 Task: Enable public transport information for home in Telluride, Colorado, United States.
Action: Mouse moved to (298, 120)
Screenshot: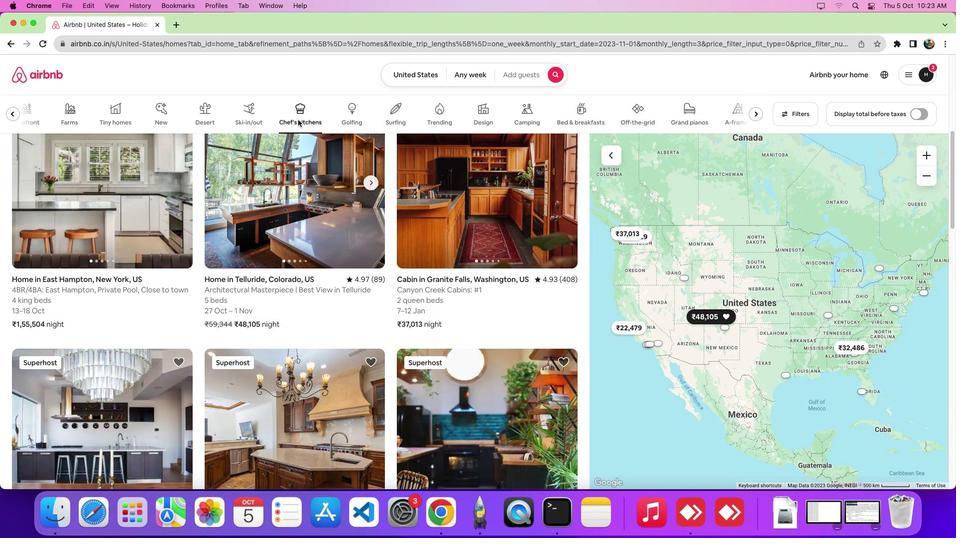 
Action: Mouse pressed left at (298, 120)
Screenshot: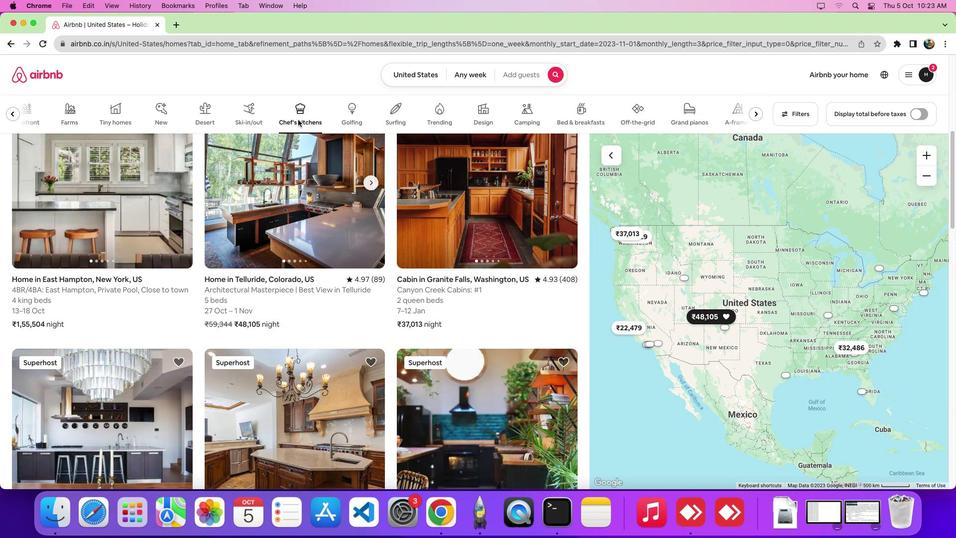 
Action: Mouse moved to (308, 186)
Screenshot: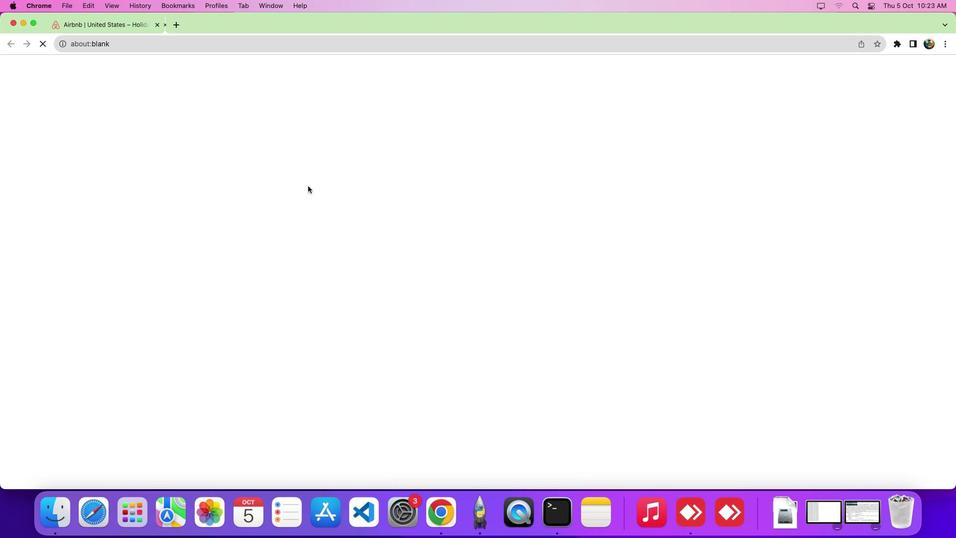 
Action: Mouse pressed left at (308, 186)
Screenshot: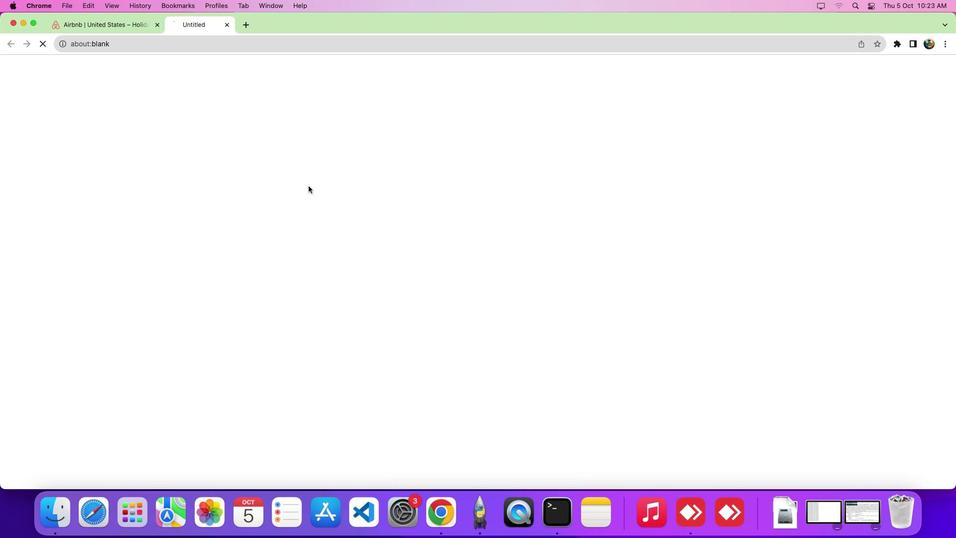 
Action: Mouse moved to (365, 239)
Screenshot: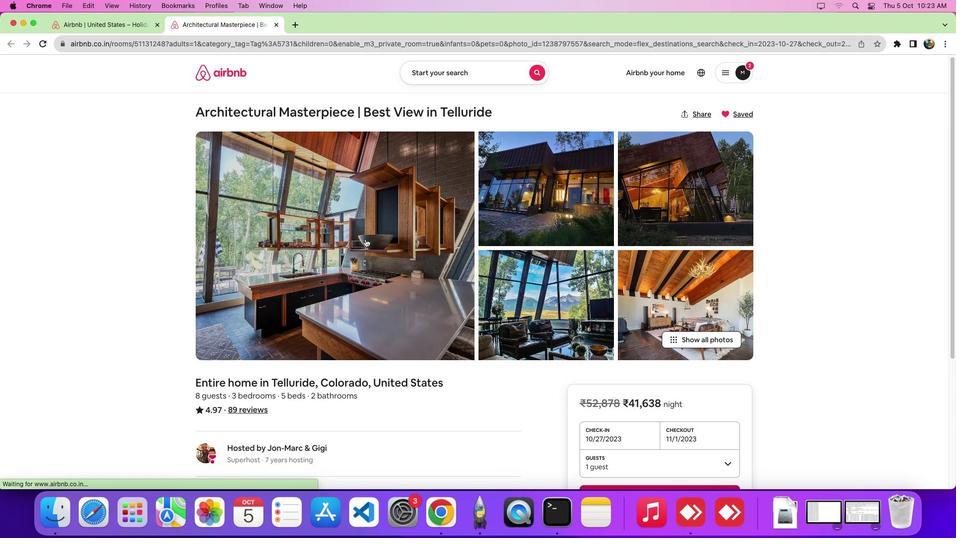 
Action: Mouse scrolled (365, 239) with delta (0, 0)
Screenshot: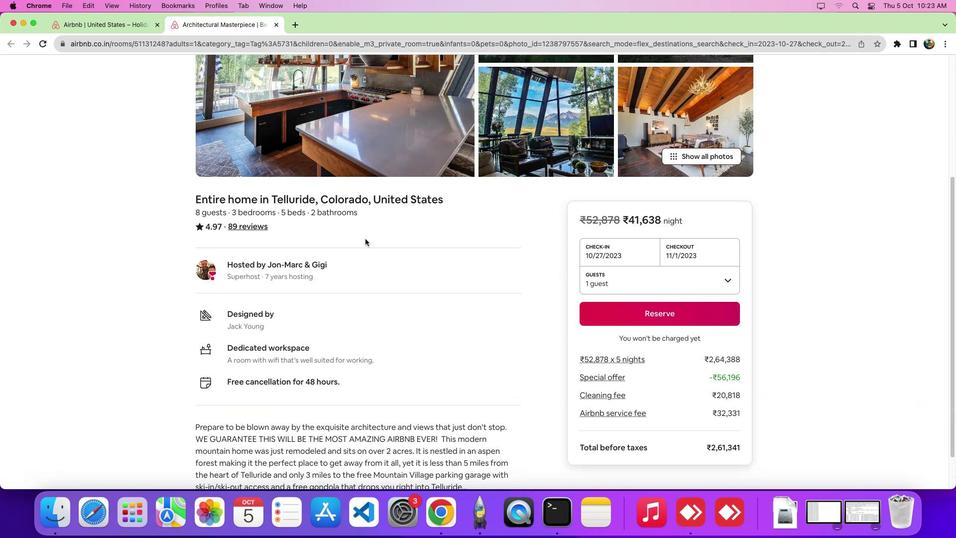 
Action: Mouse scrolled (365, 239) with delta (0, 0)
Screenshot: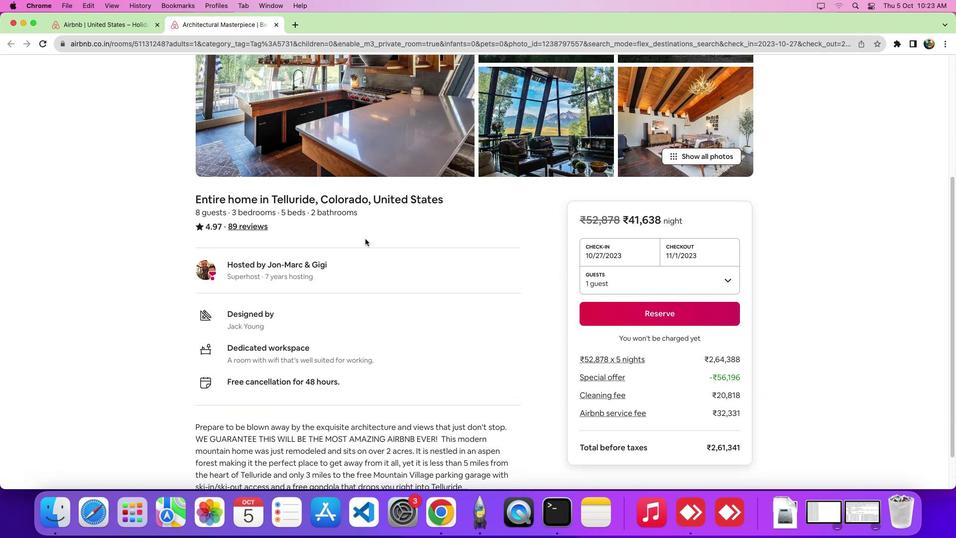 
Action: Mouse scrolled (365, 239) with delta (0, -4)
Screenshot: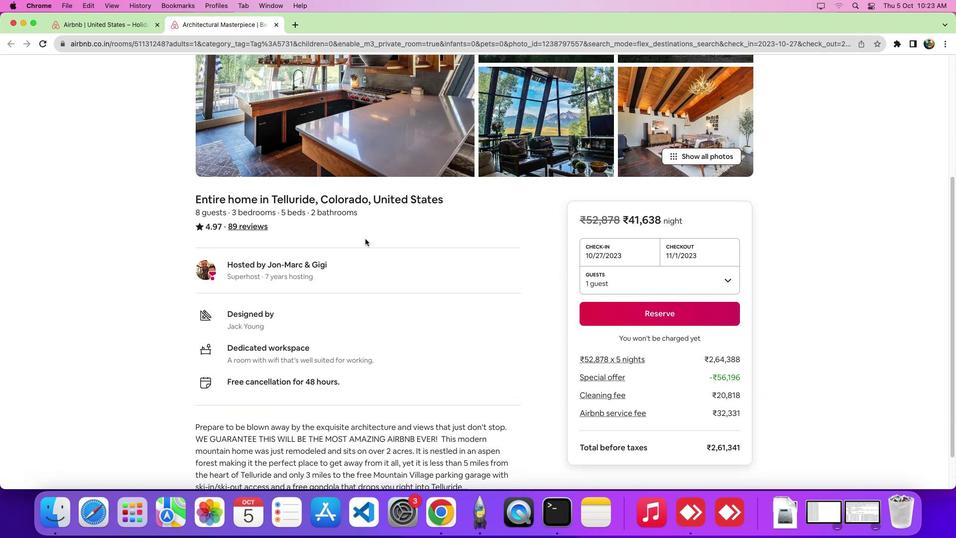 
Action: Mouse scrolled (365, 239) with delta (0, -6)
Screenshot: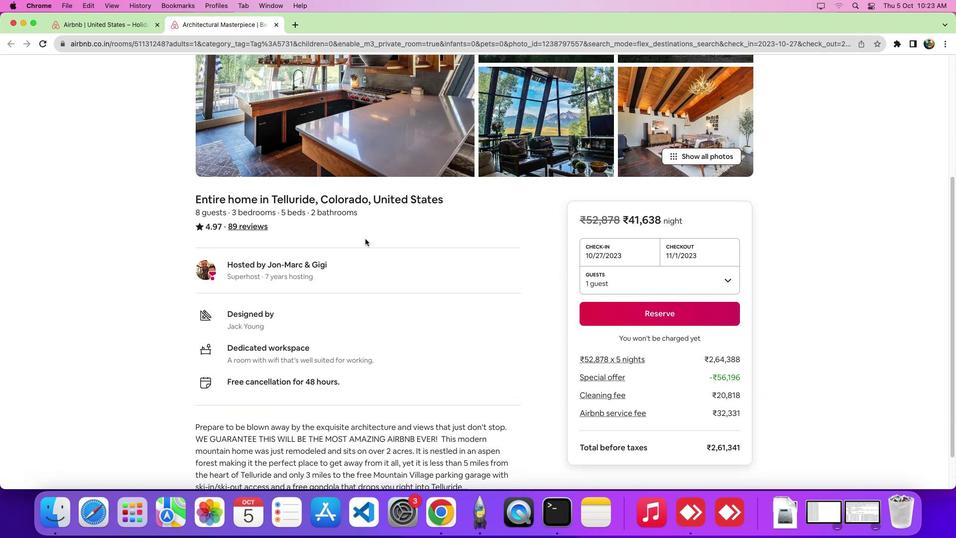 
Action: Mouse scrolled (365, 239) with delta (0, -7)
Screenshot: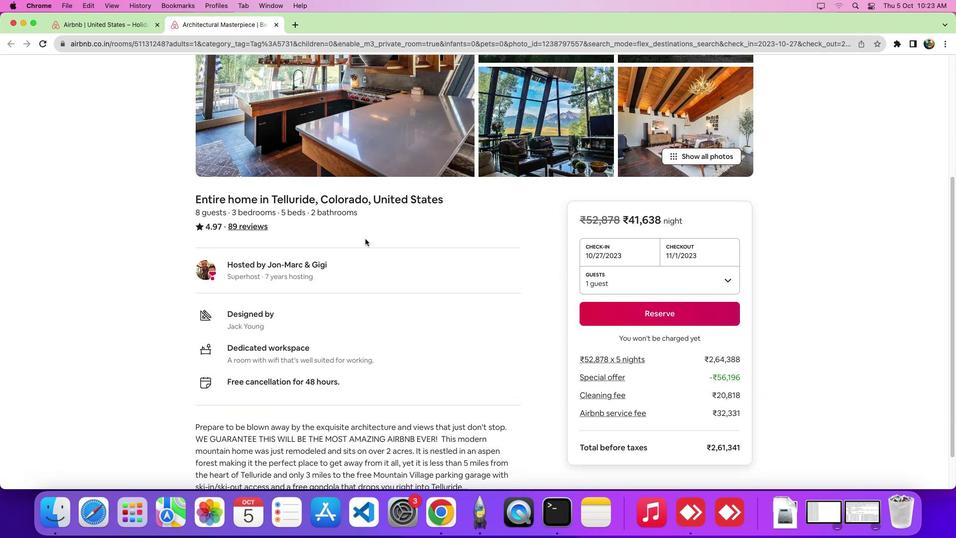 
Action: Mouse scrolled (365, 239) with delta (0, 0)
Screenshot: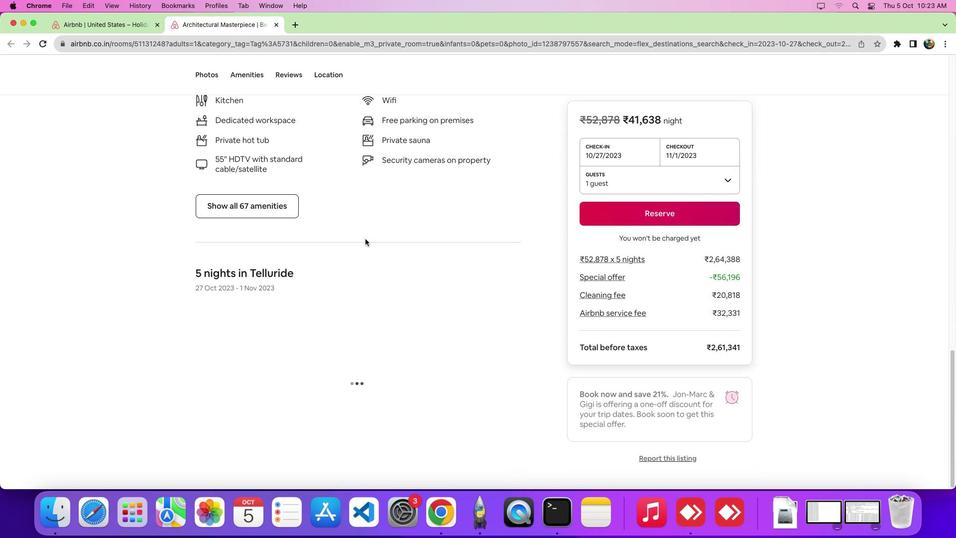 
Action: Mouse scrolled (365, 239) with delta (0, 0)
Screenshot: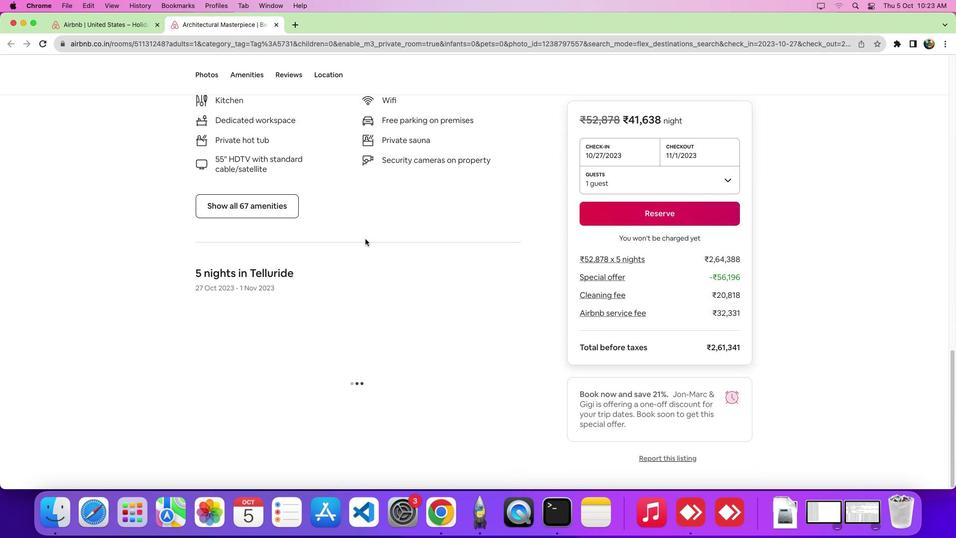 
Action: Mouse scrolled (365, 239) with delta (0, -4)
Screenshot: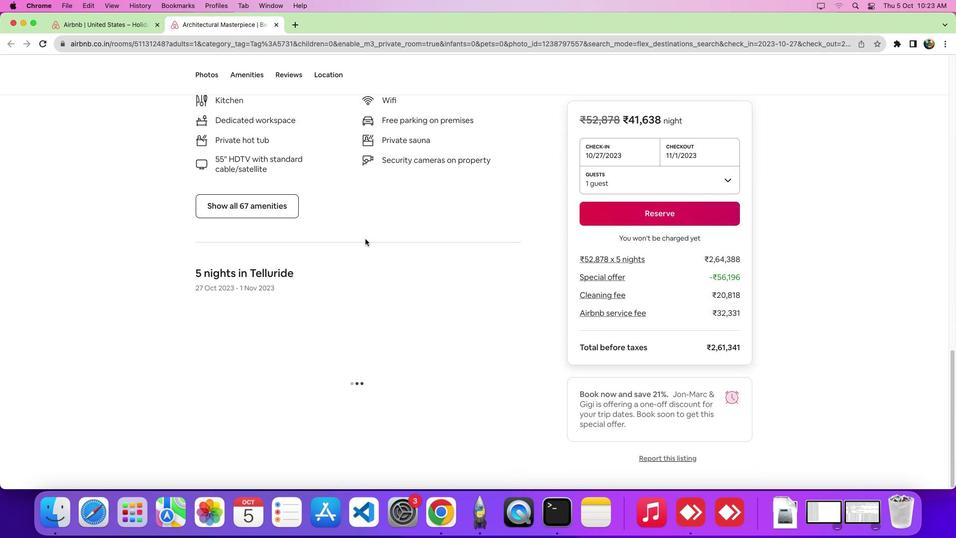 
Action: Mouse scrolled (365, 239) with delta (0, -6)
Screenshot: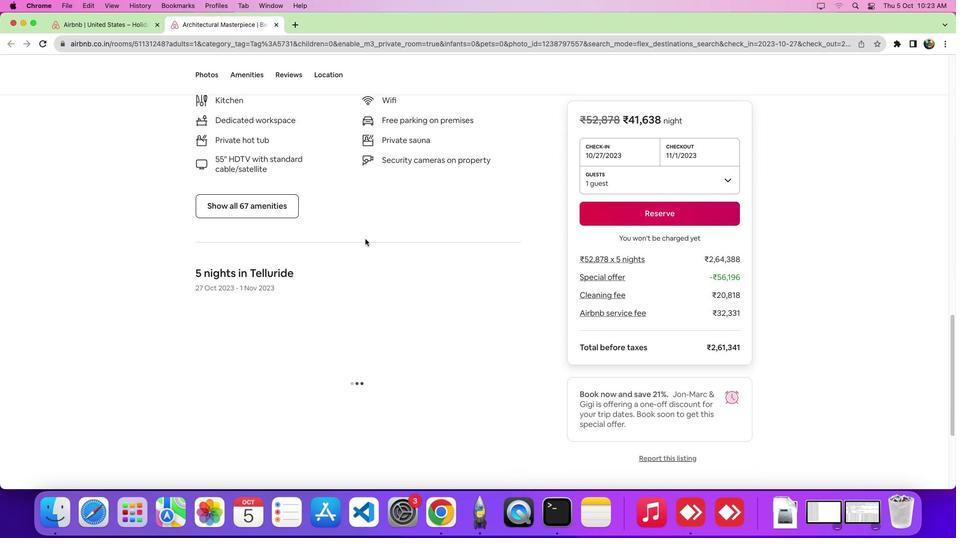 
Action: Mouse scrolled (365, 239) with delta (0, -7)
Screenshot: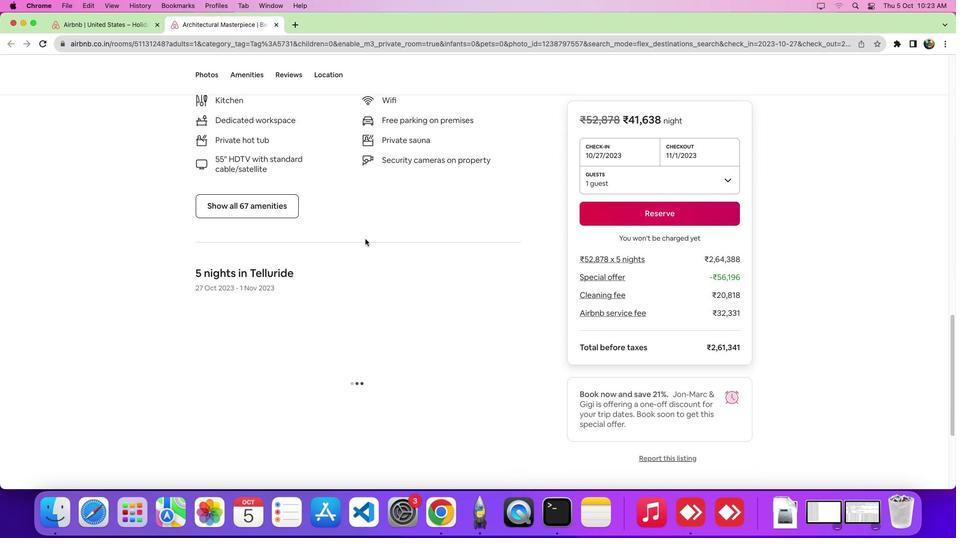 
Action: Mouse moved to (329, 73)
Screenshot: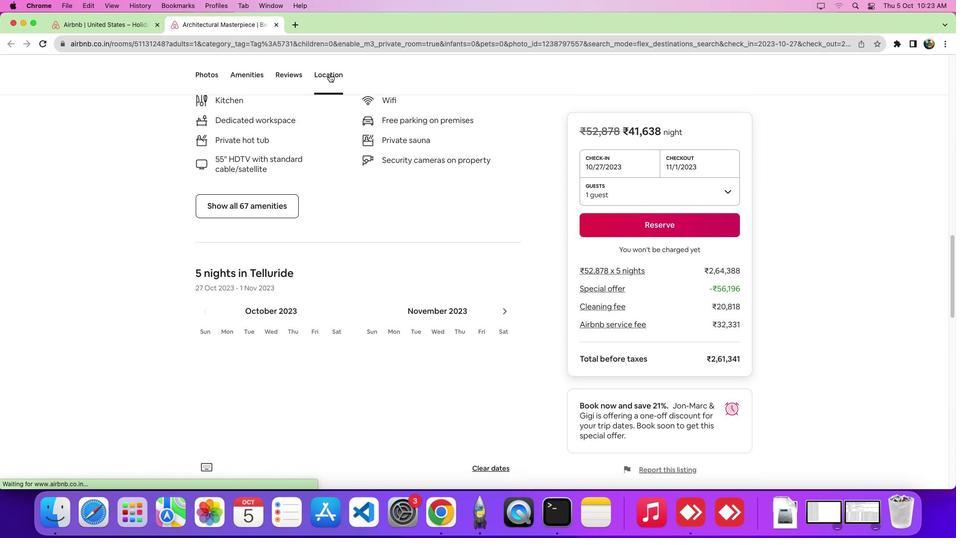 
Action: Mouse pressed left at (329, 73)
Screenshot: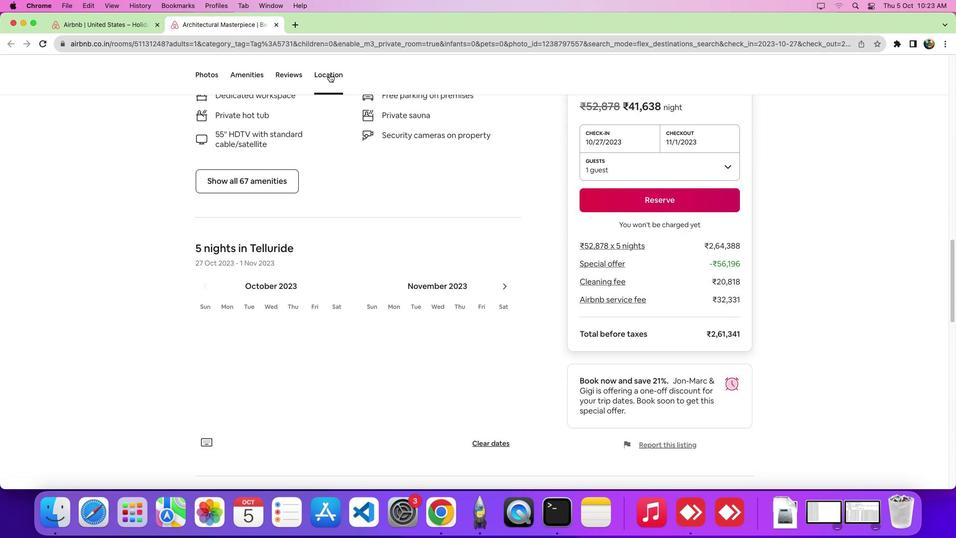 
Action: Mouse moved to (644, 165)
Screenshot: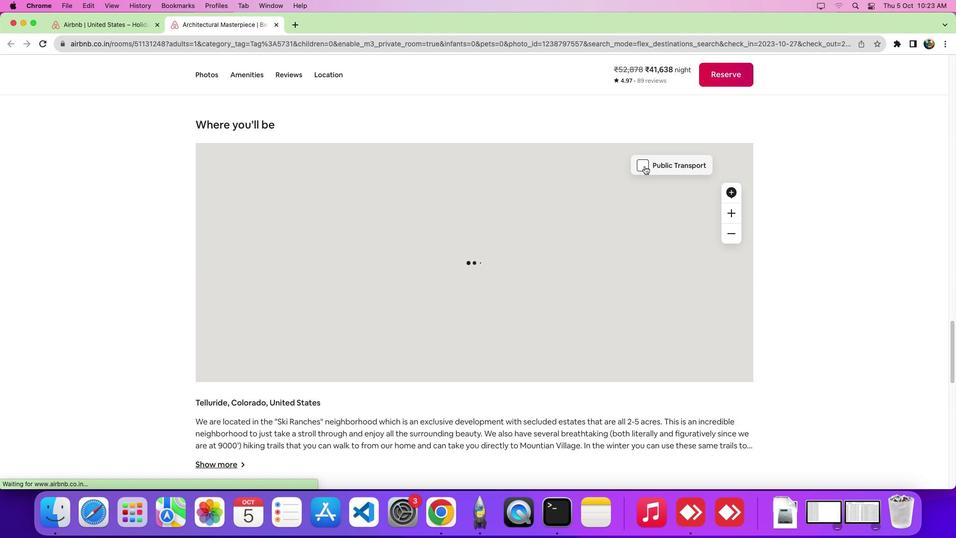 
Action: Mouse pressed left at (644, 165)
Screenshot: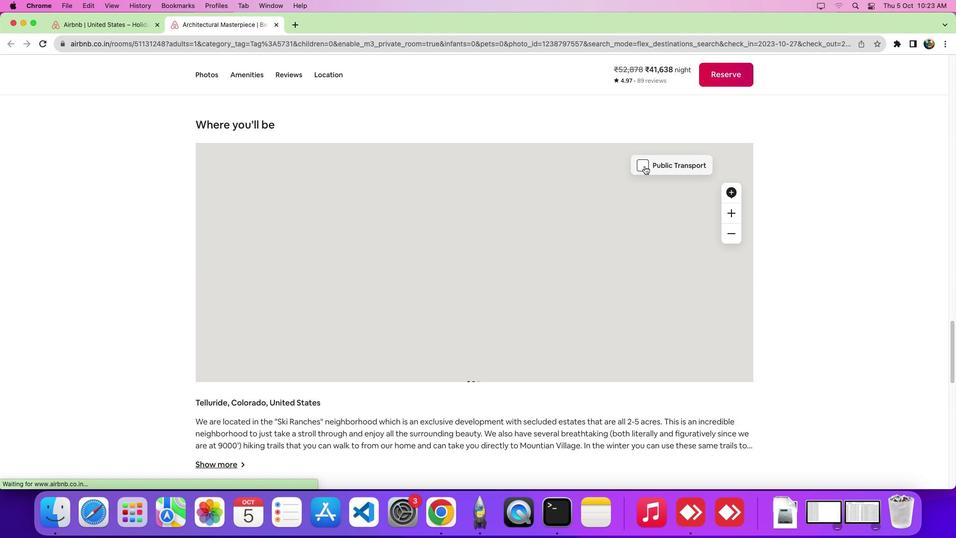 
Action: Mouse pressed left at (644, 165)
Screenshot: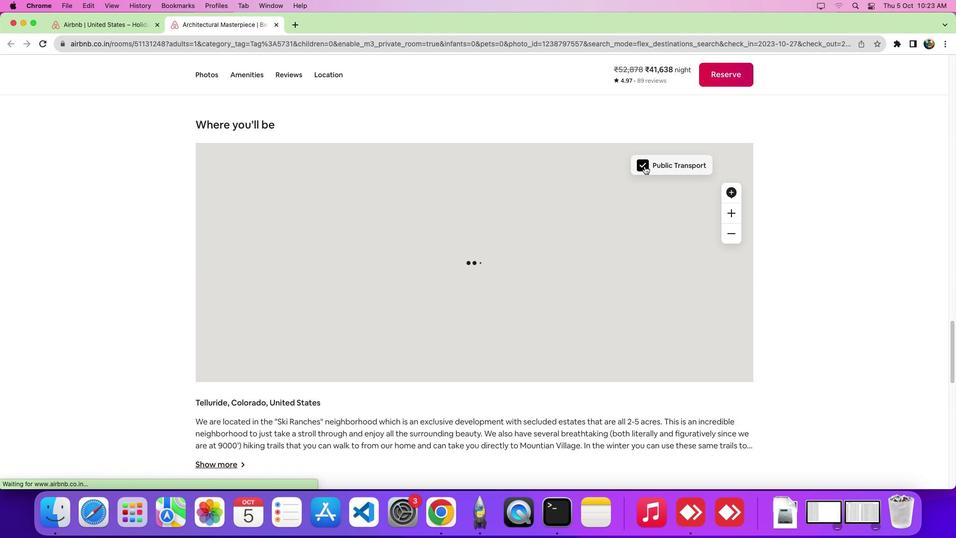 
Action: Mouse moved to (648, 168)
Screenshot: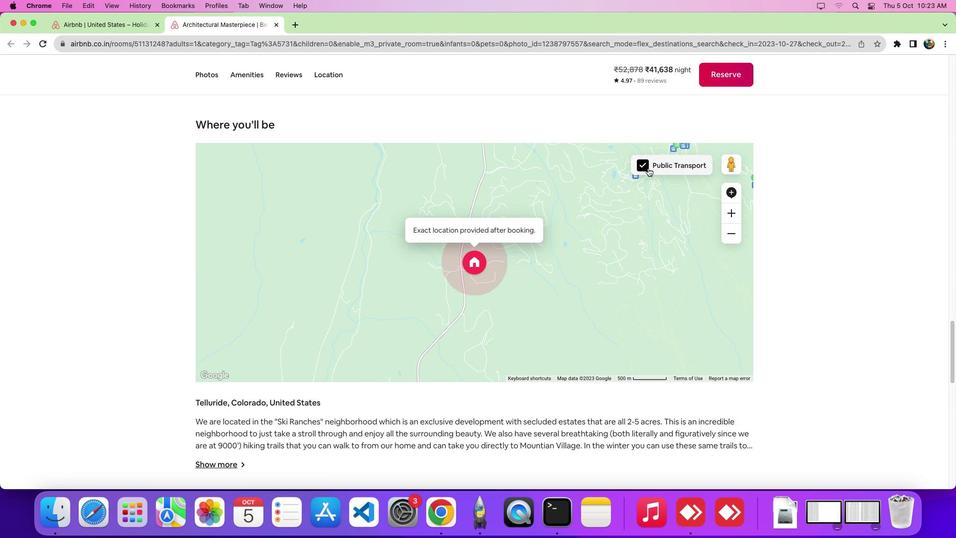 
